 Task: Turn on the screen reader with collaborator announcements.
Action: Mouse moved to (258, 86)
Screenshot: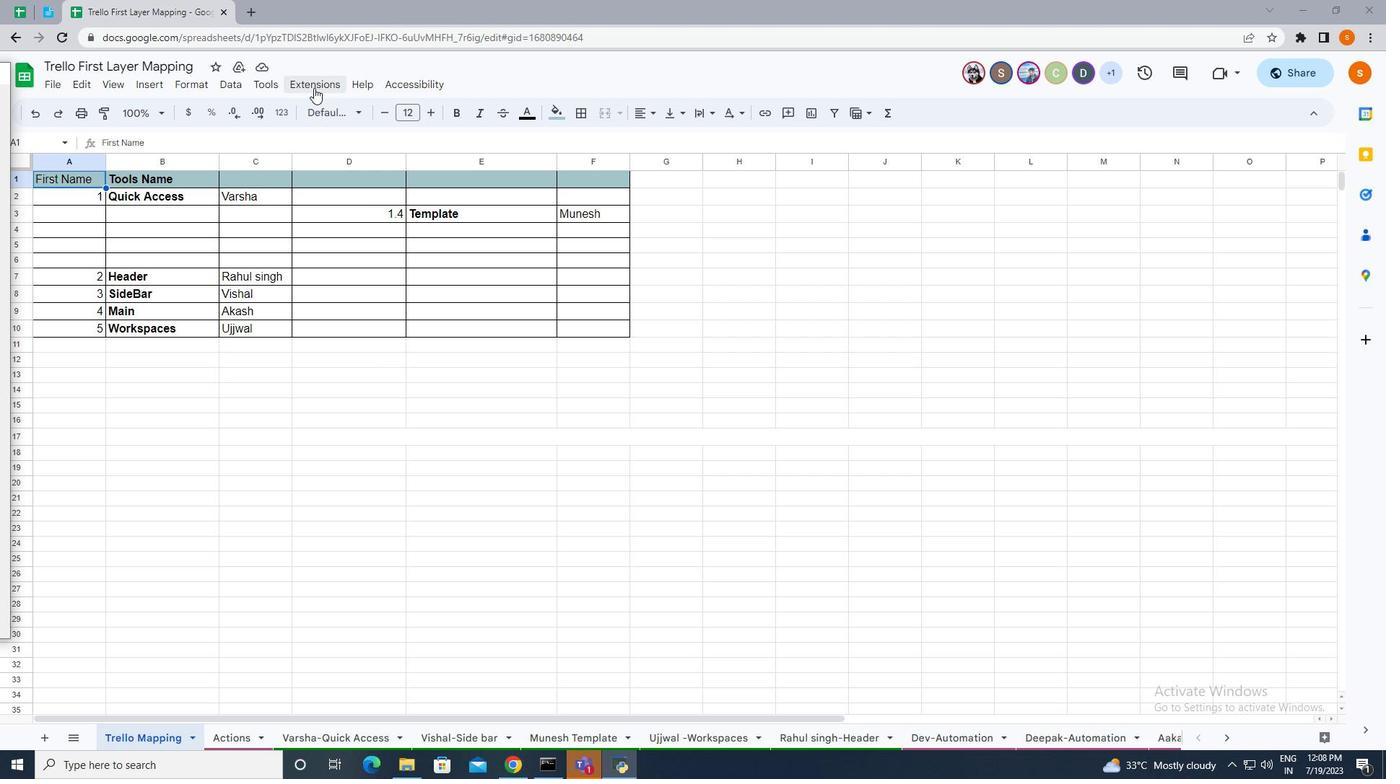 
Action: Mouse pressed left at (258, 86)
Screenshot: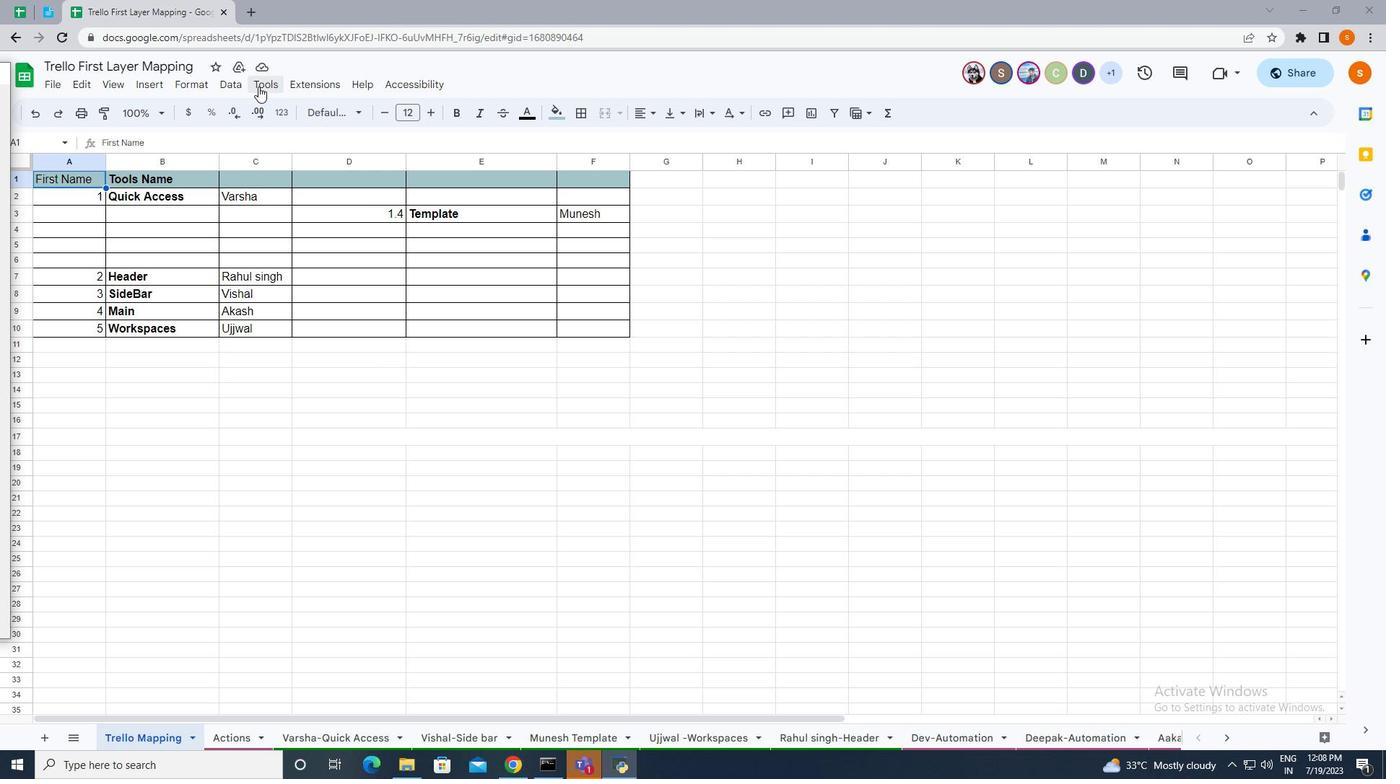 
Action: Mouse moved to (306, 222)
Screenshot: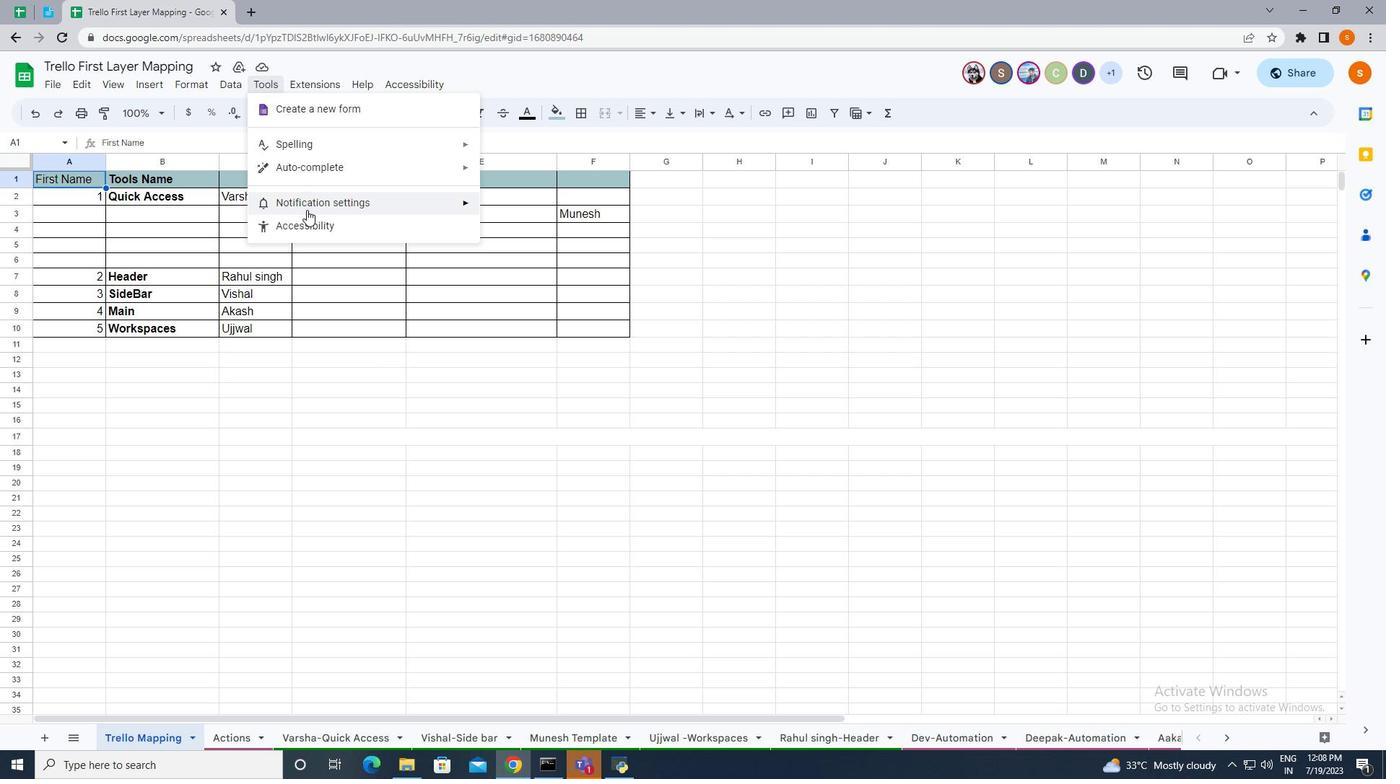 
Action: Mouse pressed left at (306, 222)
Screenshot: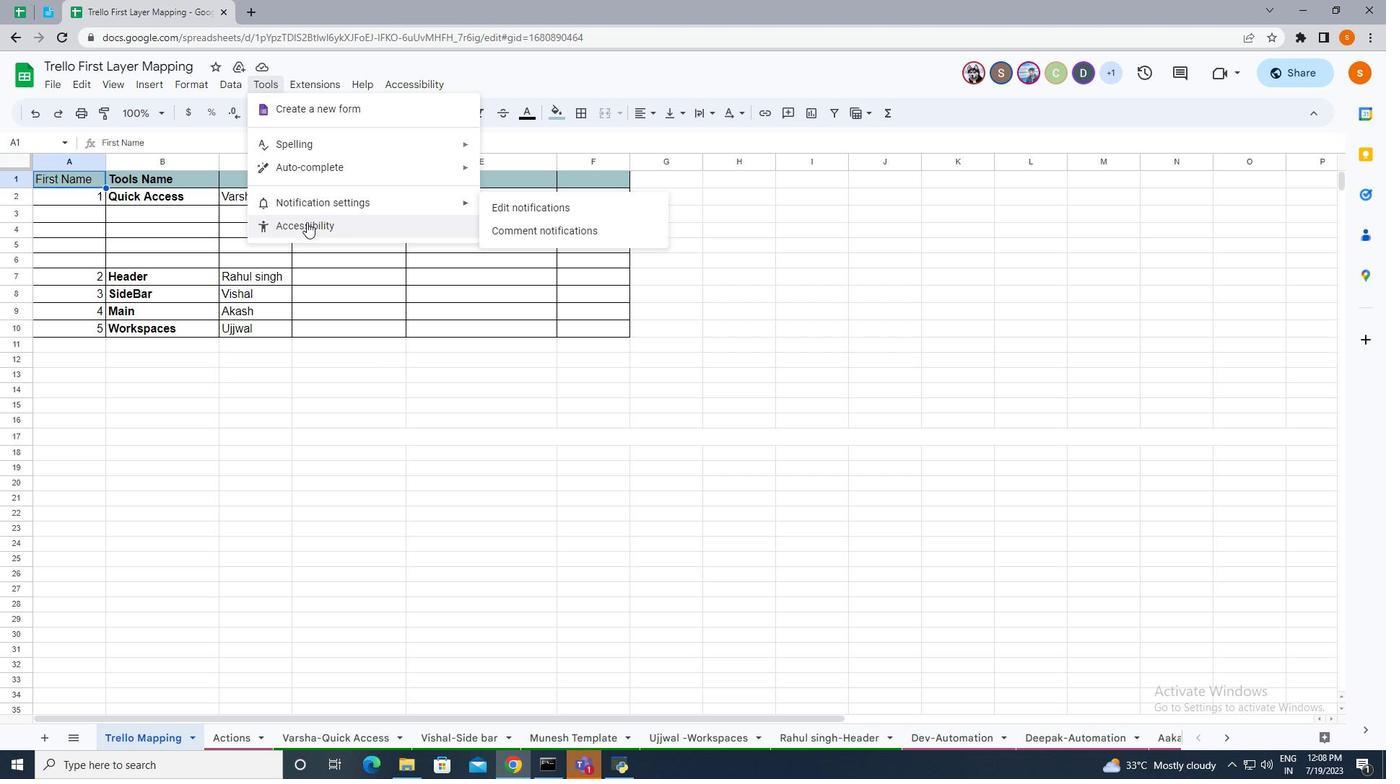 
Action: Mouse moved to (552, 316)
Screenshot: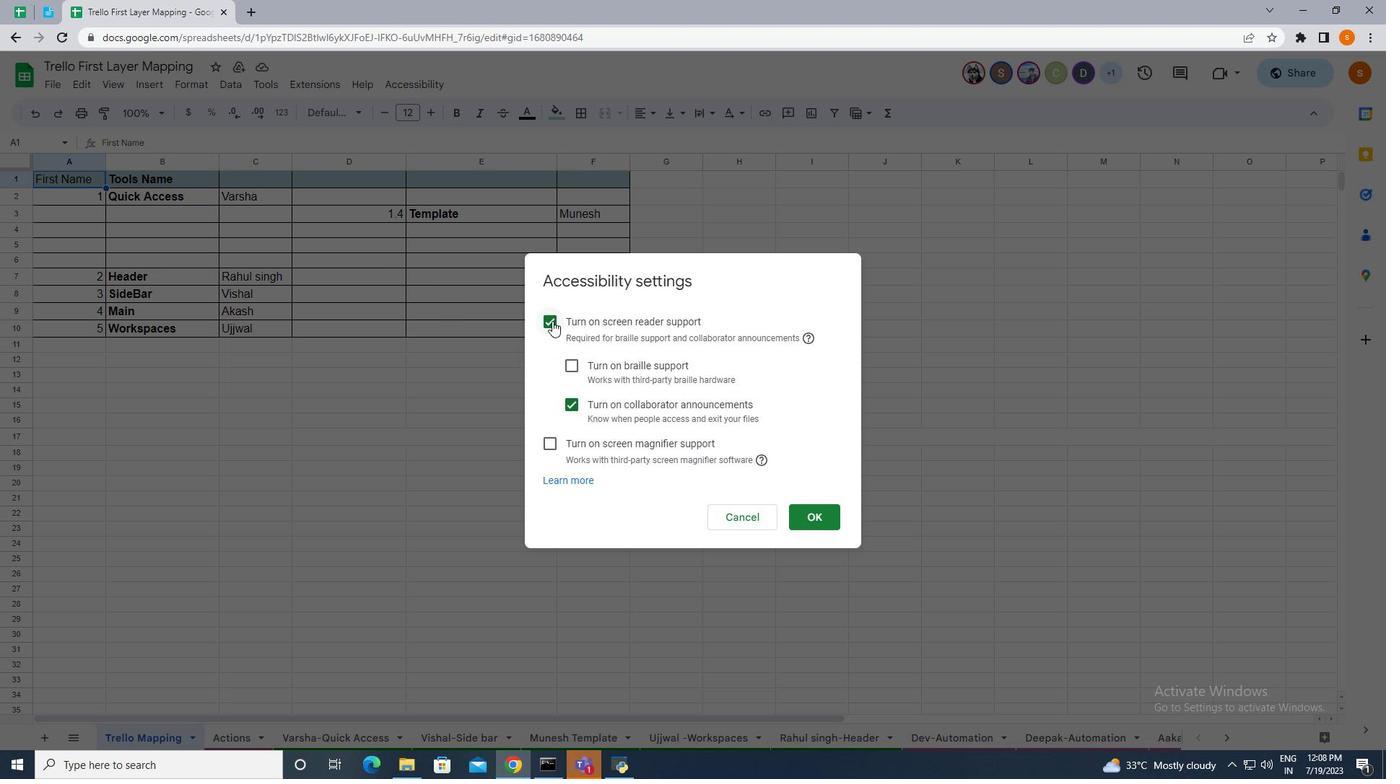 
Action: Mouse pressed left at (552, 316)
Screenshot: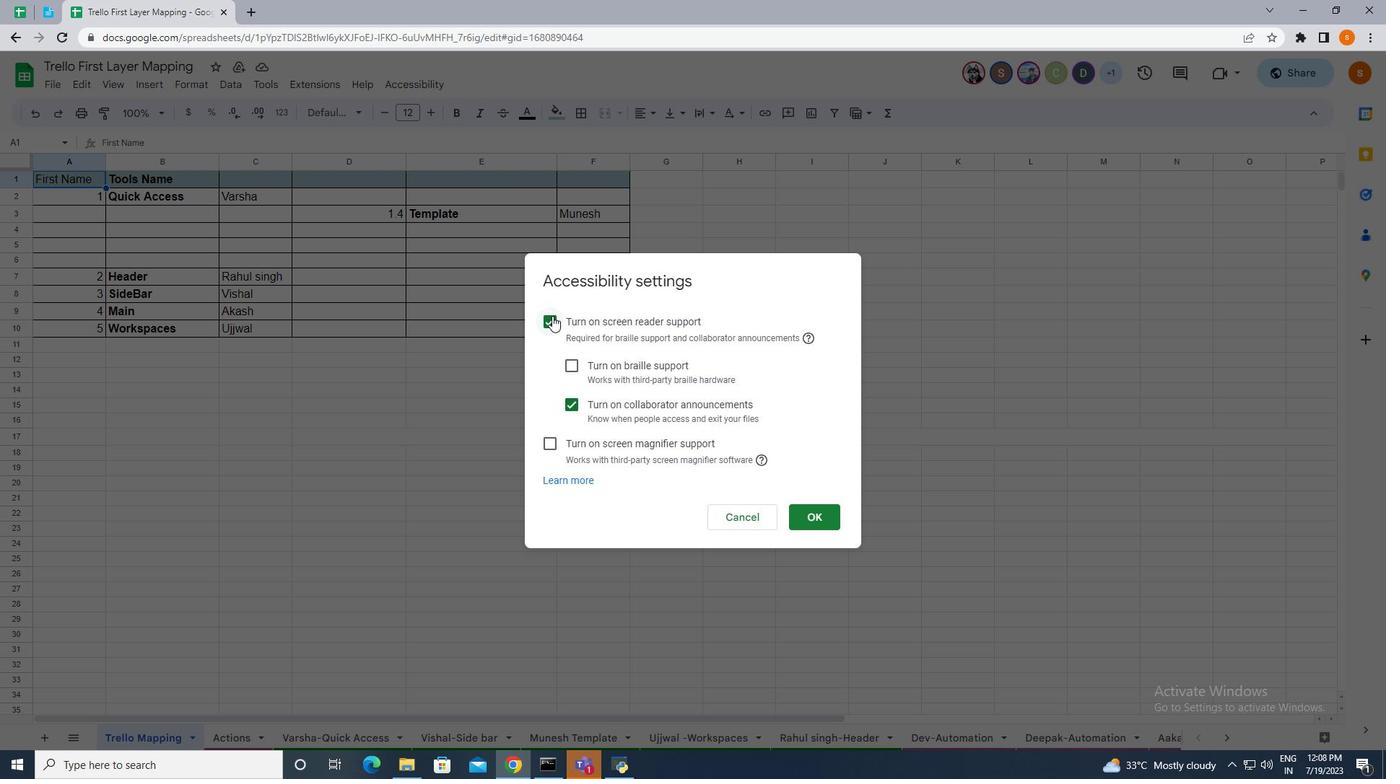 
Action: Mouse pressed left at (552, 316)
Screenshot: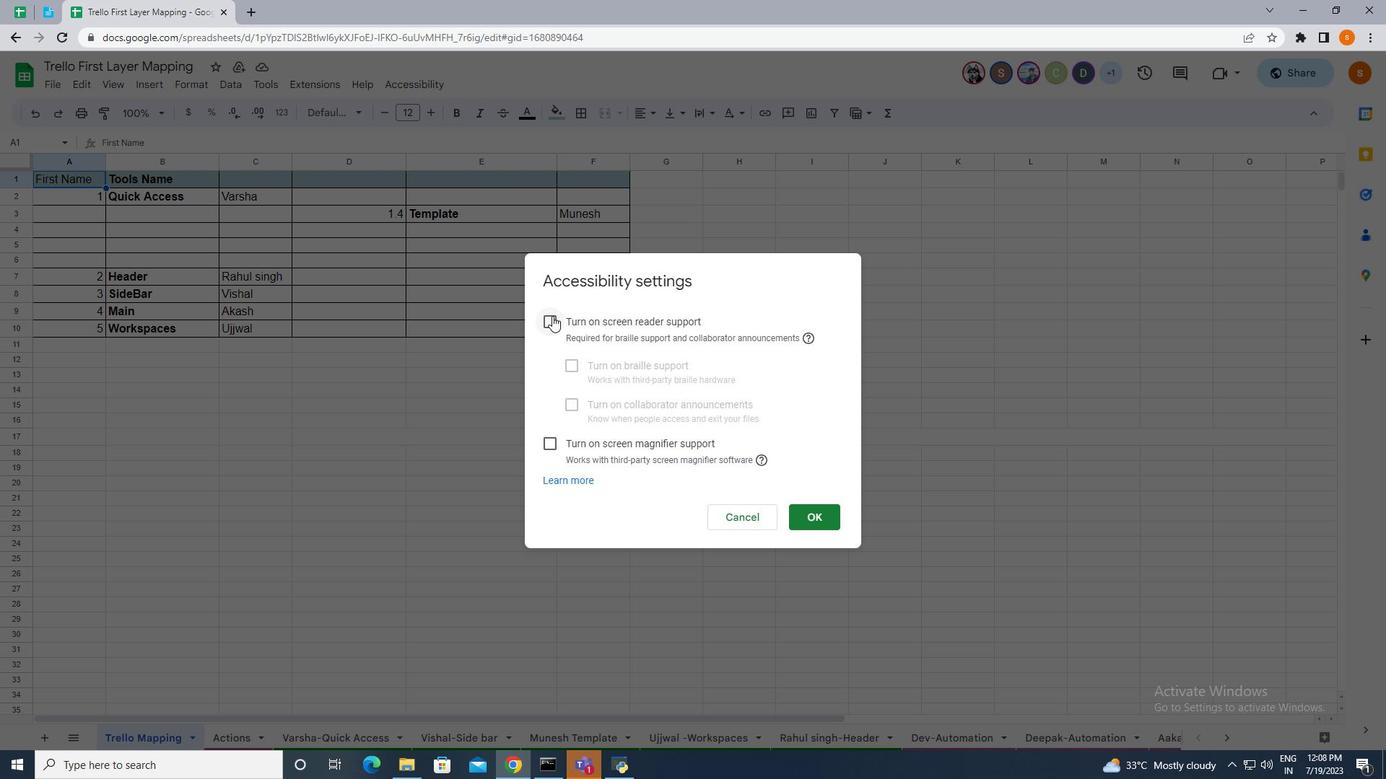 
Action: Mouse moved to (568, 406)
Screenshot: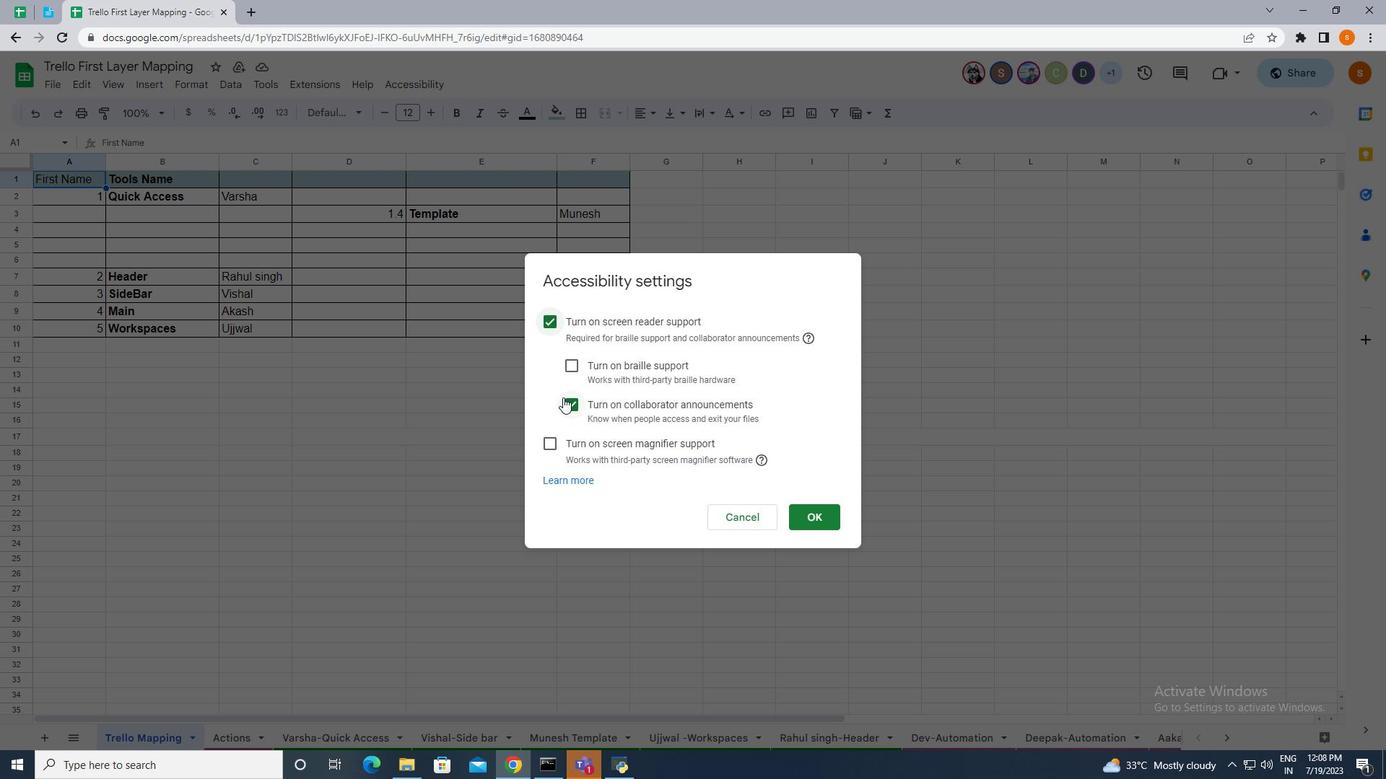 
Action: Mouse pressed left at (568, 406)
Screenshot: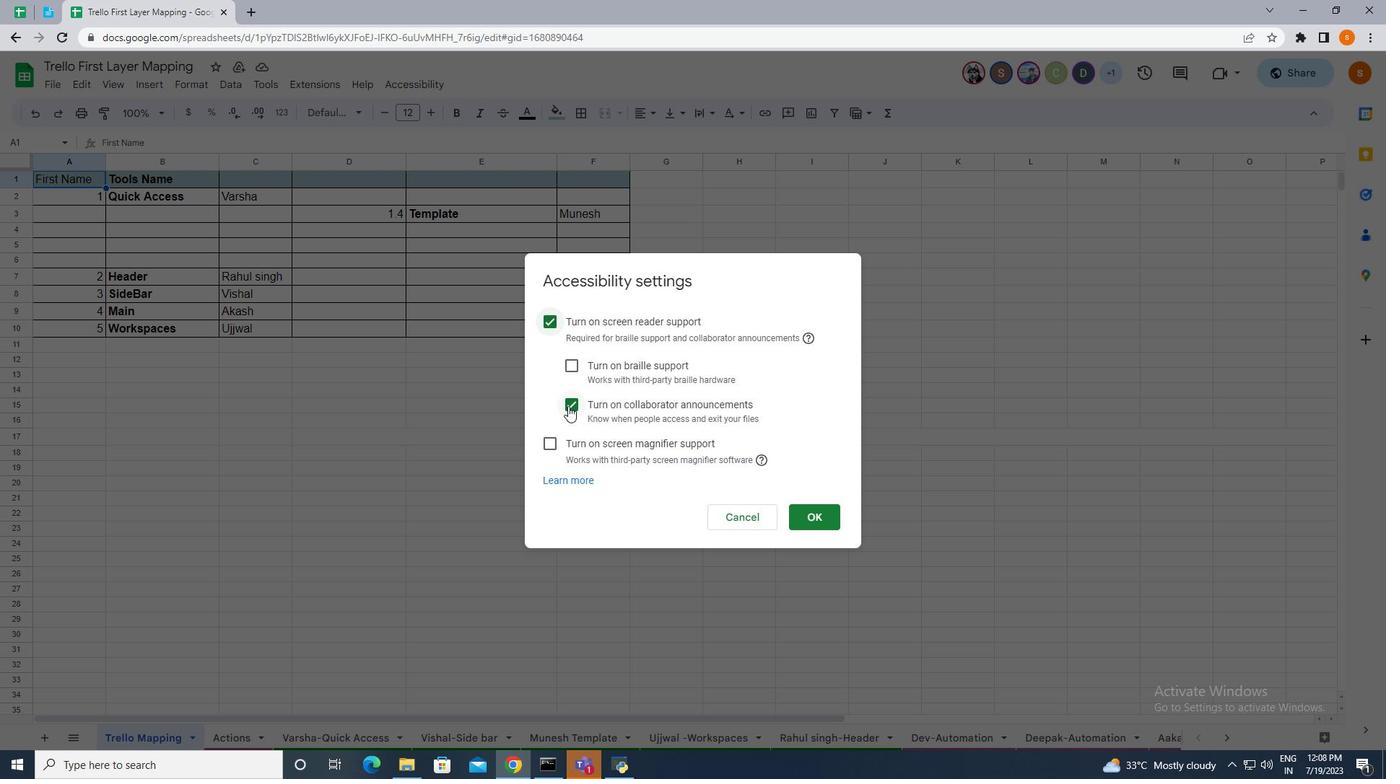 
Action: Mouse pressed left at (568, 406)
Screenshot: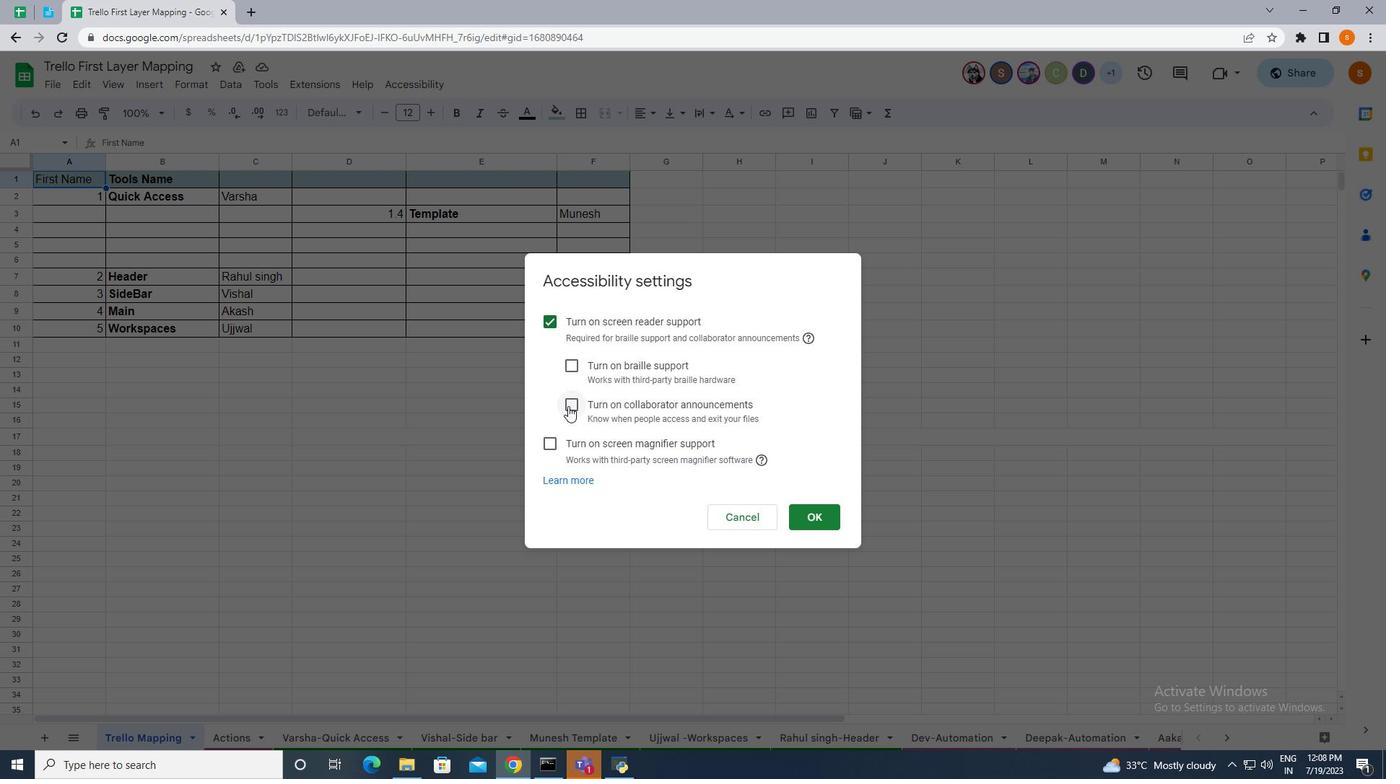 
Action: Mouse moved to (812, 516)
Screenshot: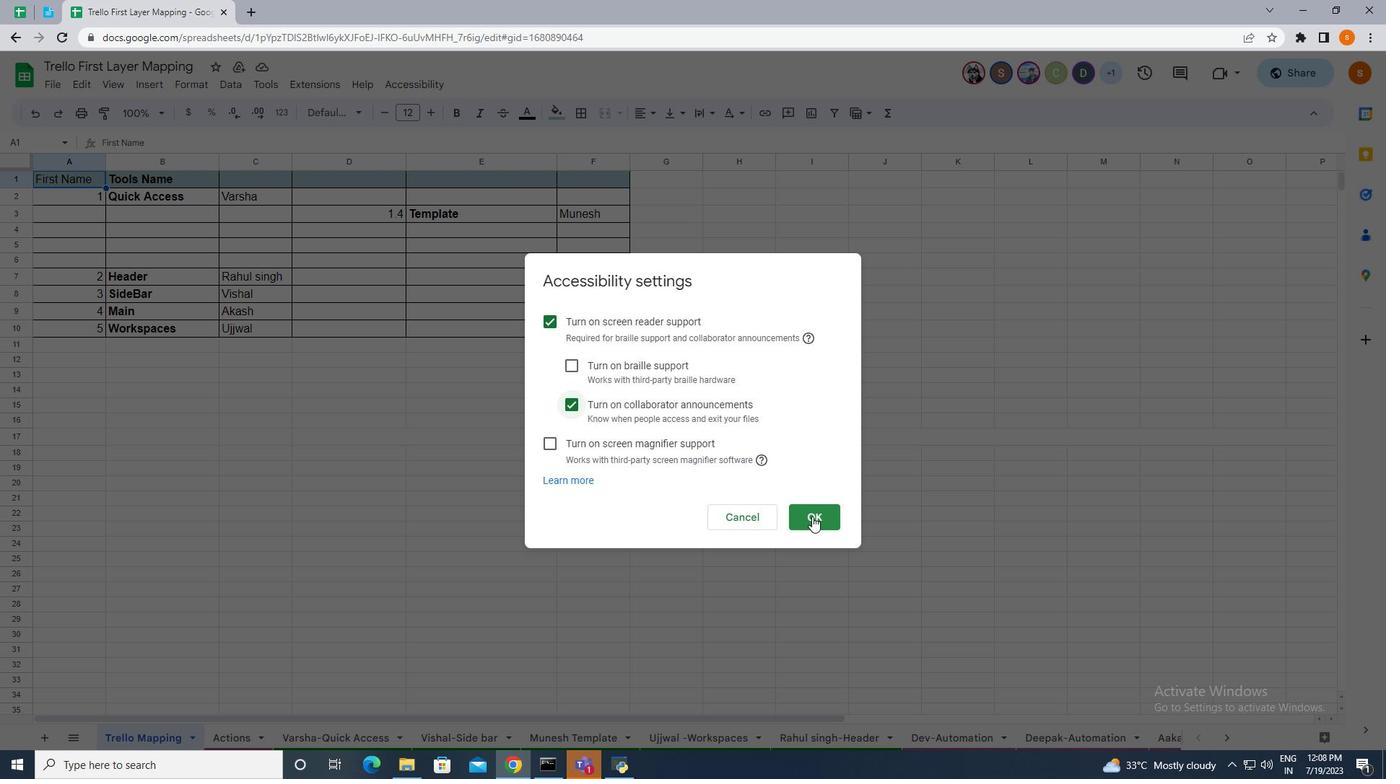 
Action: Mouse pressed left at (812, 516)
Screenshot: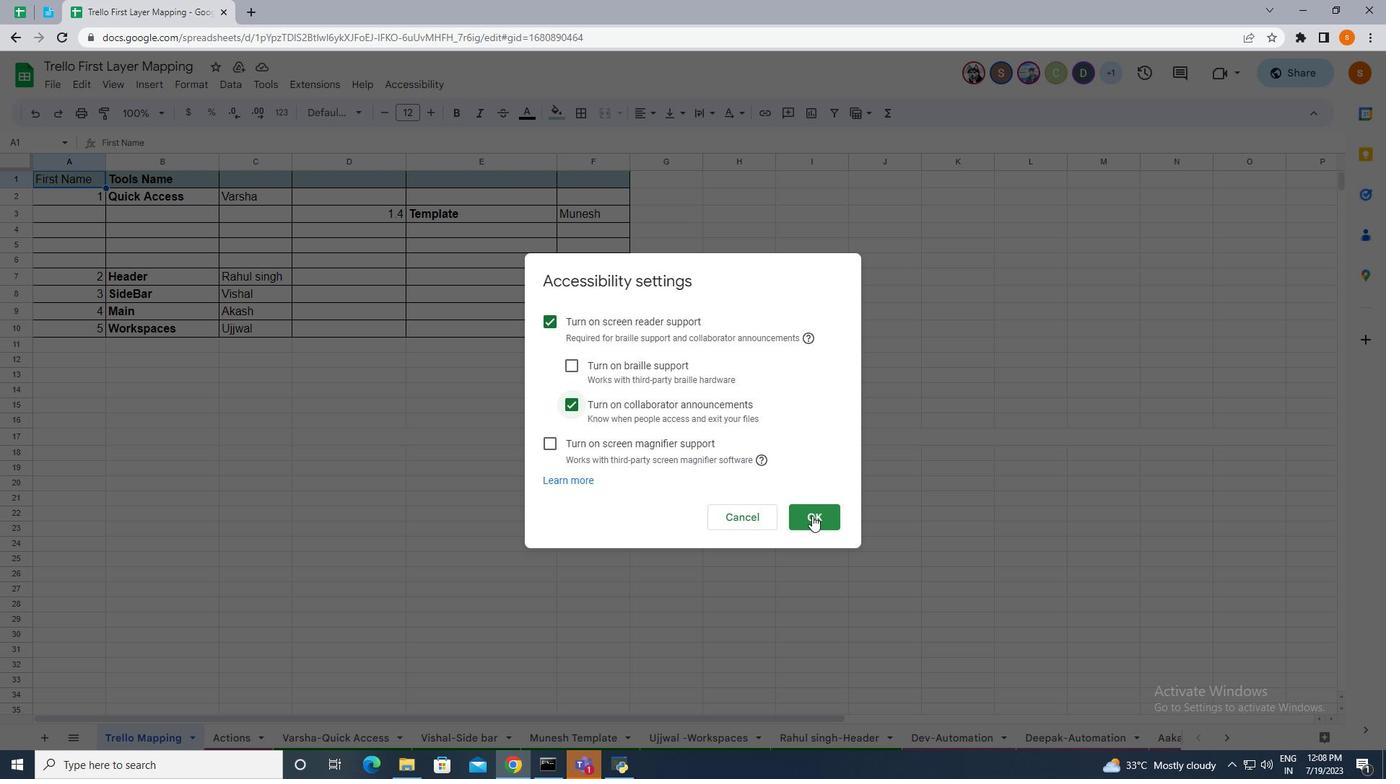 
Action: Mouse moved to (809, 503)
Screenshot: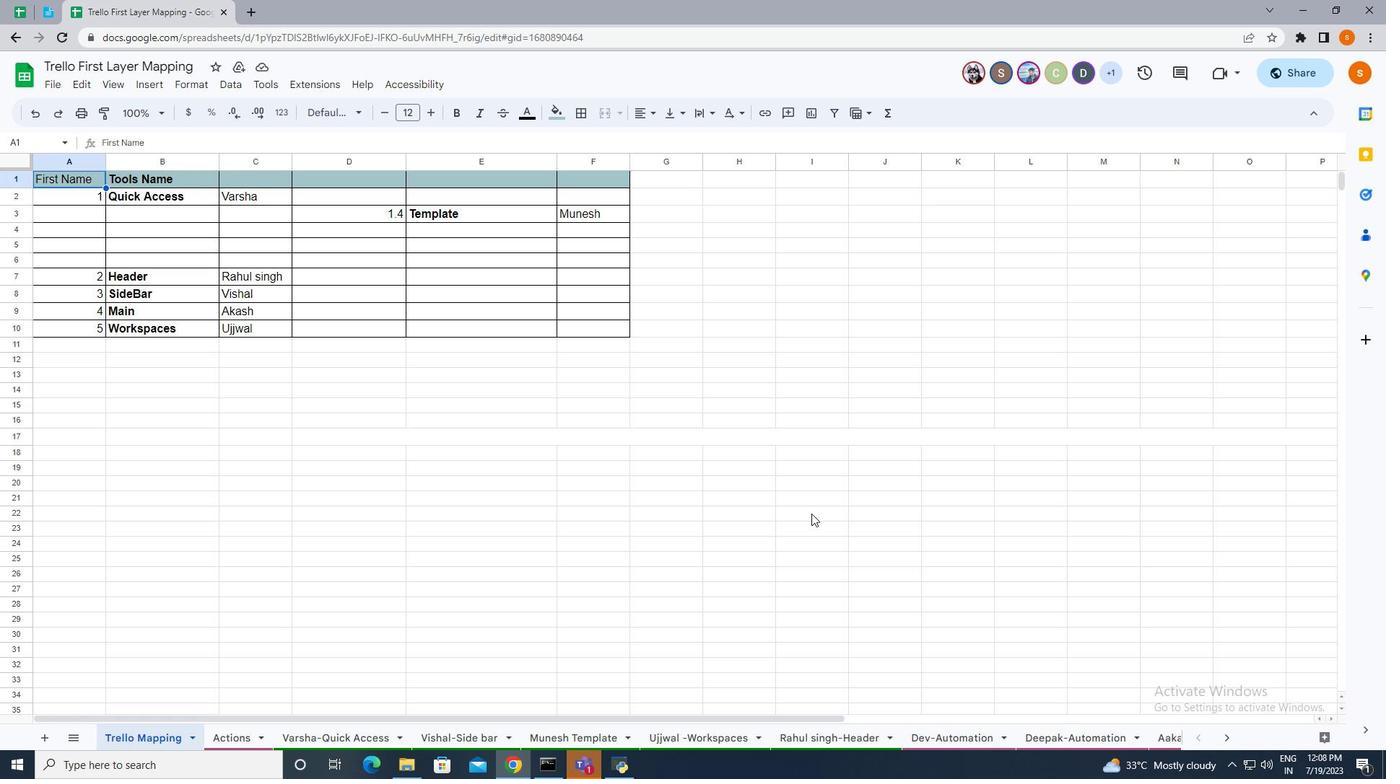 
